 Task: Rotate to flip horizontally.
Action: Mouse moved to (714, 375)
Screenshot: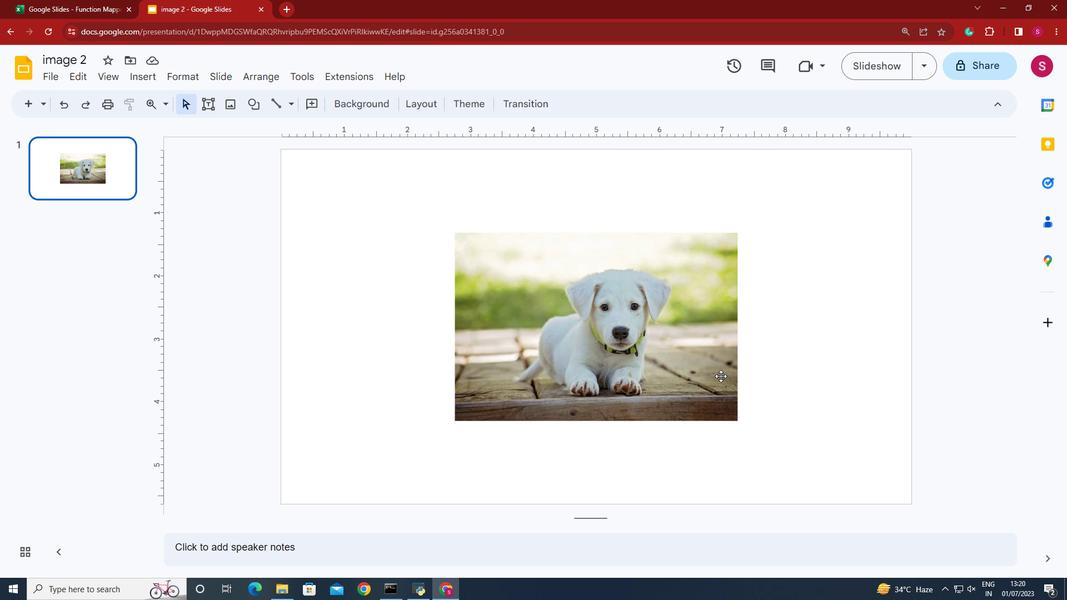 
Action: Mouse pressed left at (714, 375)
Screenshot: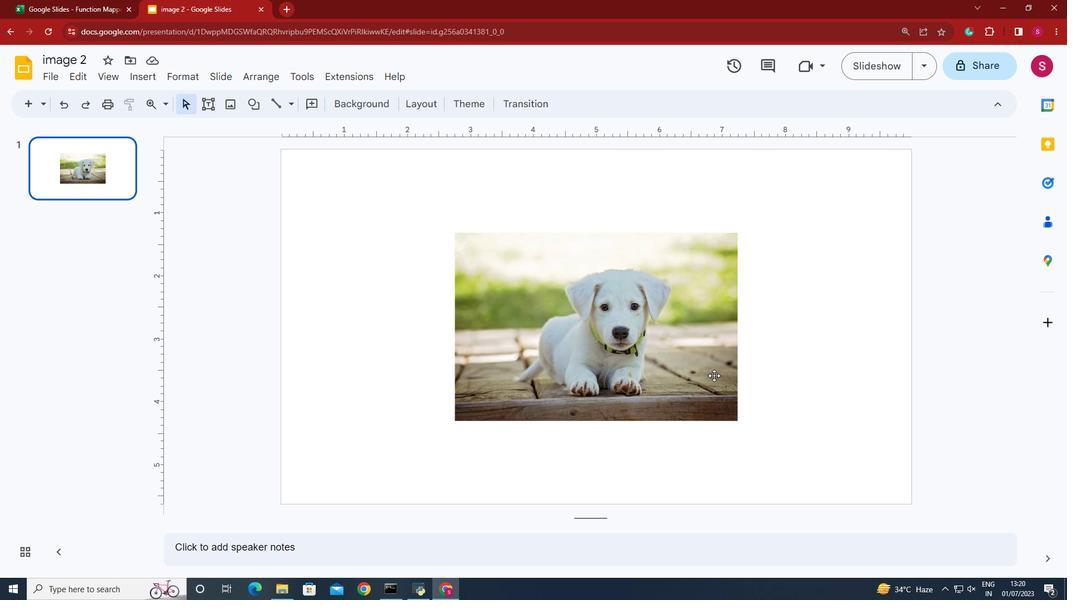 
Action: Mouse moved to (248, 73)
Screenshot: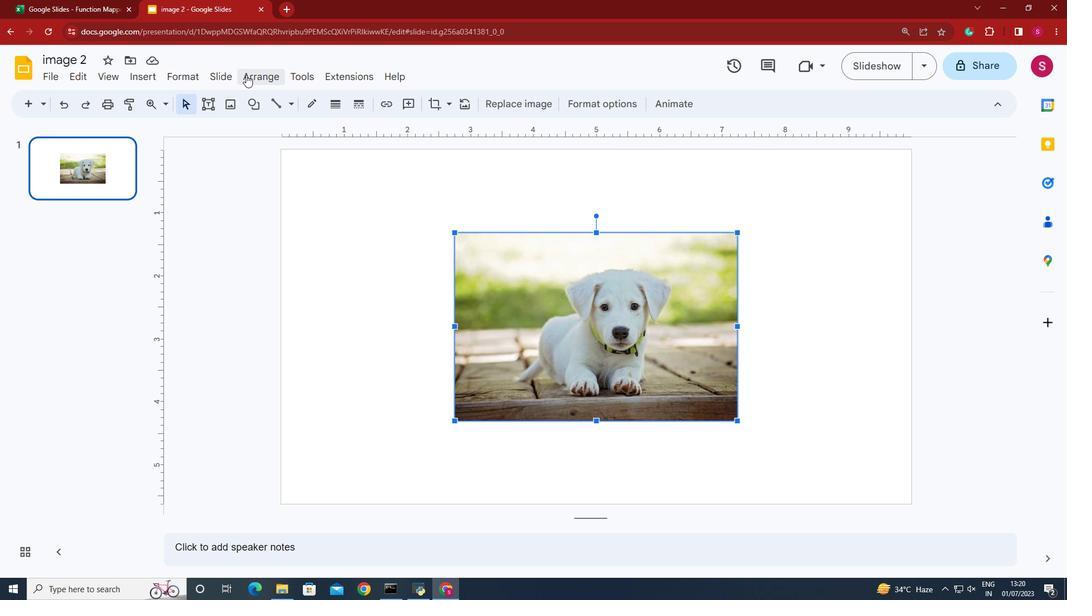 
Action: Mouse pressed left at (248, 73)
Screenshot: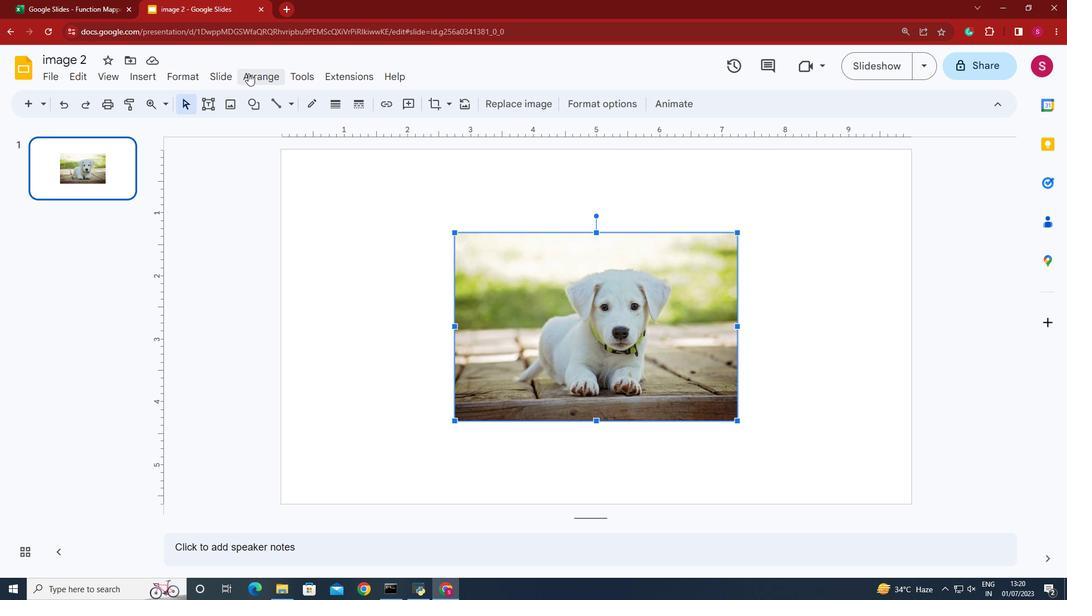 
Action: Mouse moved to (306, 183)
Screenshot: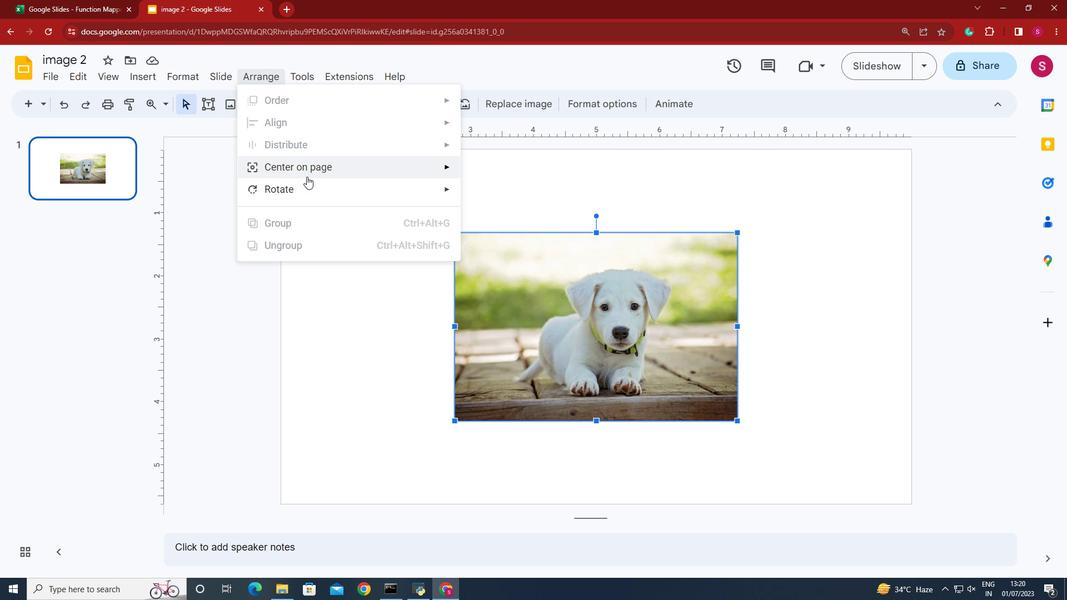 
Action: Mouse pressed left at (306, 183)
Screenshot: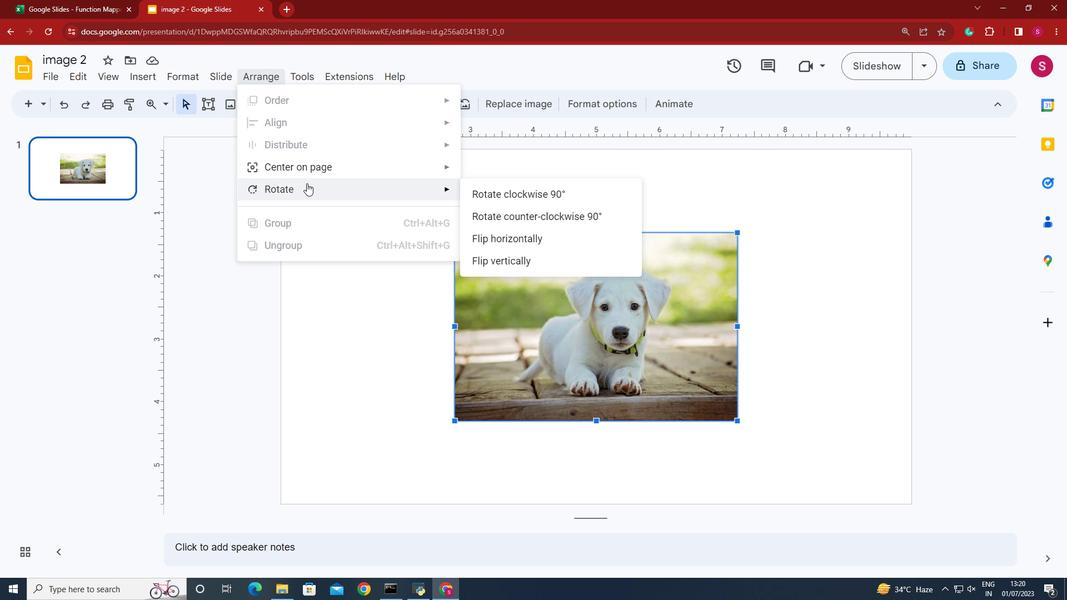 
Action: Mouse moved to (547, 242)
Screenshot: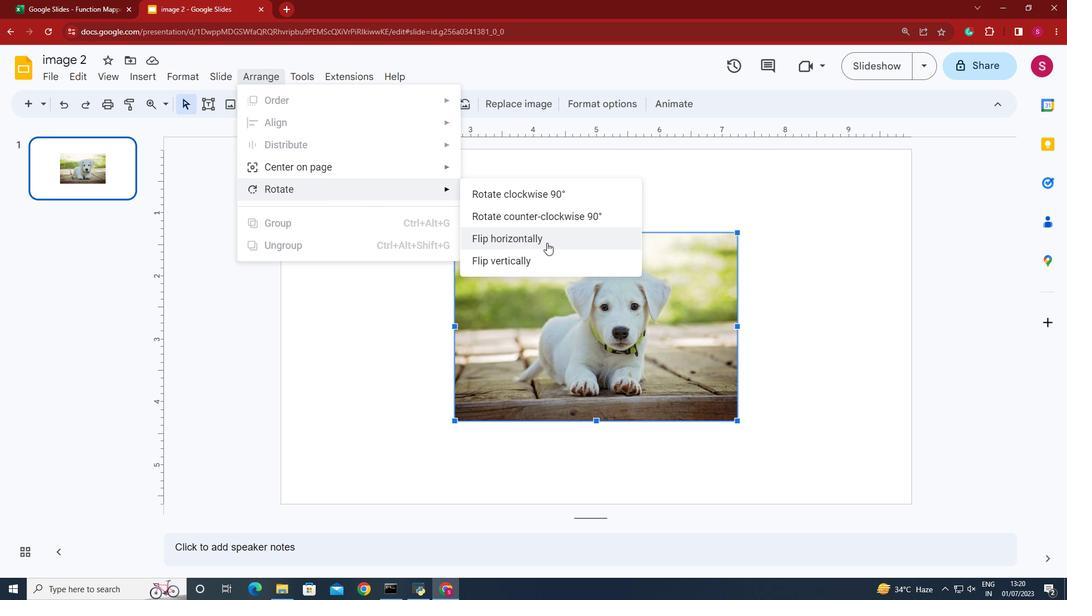 
Action: Mouse pressed left at (547, 242)
Screenshot: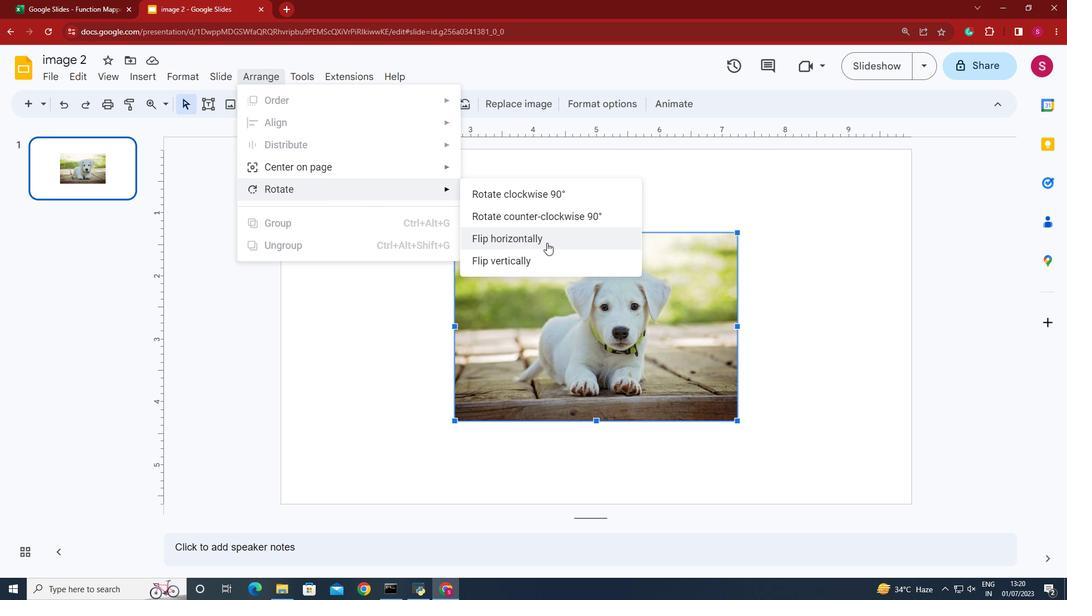 
Action: Mouse moved to (547, 263)
Screenshot: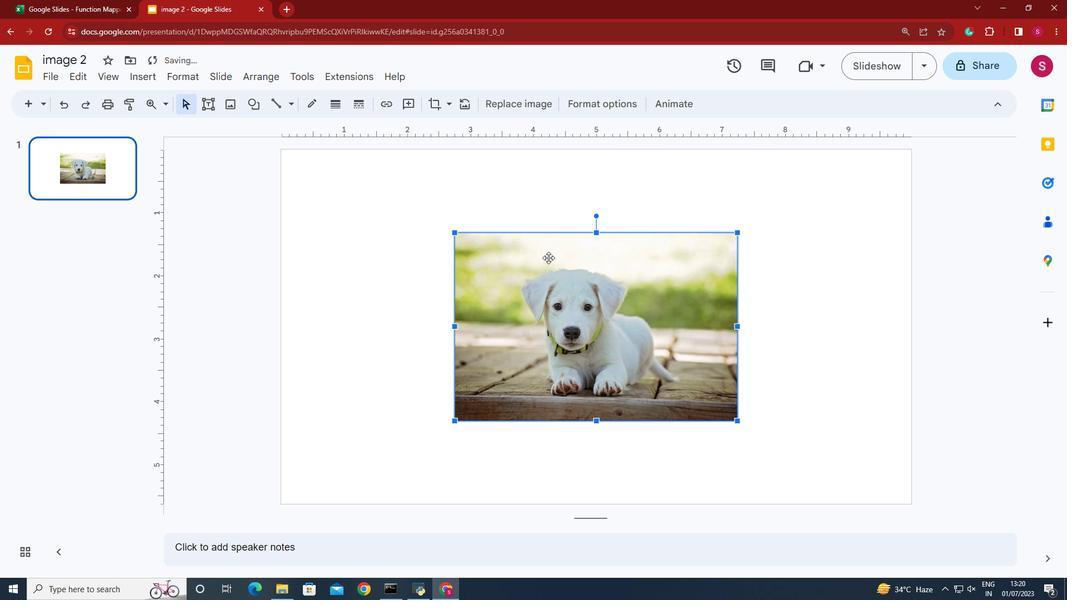 
